 Task: Open a blank google sheet and write heading  Swift Sales. Add 10 people name  'William Wilson, Isabella Robinson, James Taylor, Charlotte Clark, Michael Walker, Amelia Wright, Matthew Turner, Harper Hall, Joseph Phillips, Abigail Adams'Item code in between  4005-8000. Product range in between  2500-15000. Add Products   Calvin Klein, Tommy Hilfiger T-shirt, Armani Bag, Burberry Shoe, Levi's T-shirt, Under Armour, Vans Shoe, Converse Shoe, Timberland Shoe, Skechers Shoe.Choose quantity  3 to 10 commission 2 percent Total Add Amount. Save page  Swift Sales log   book
Action: Mouse moved to (387, 213)
Screenshot: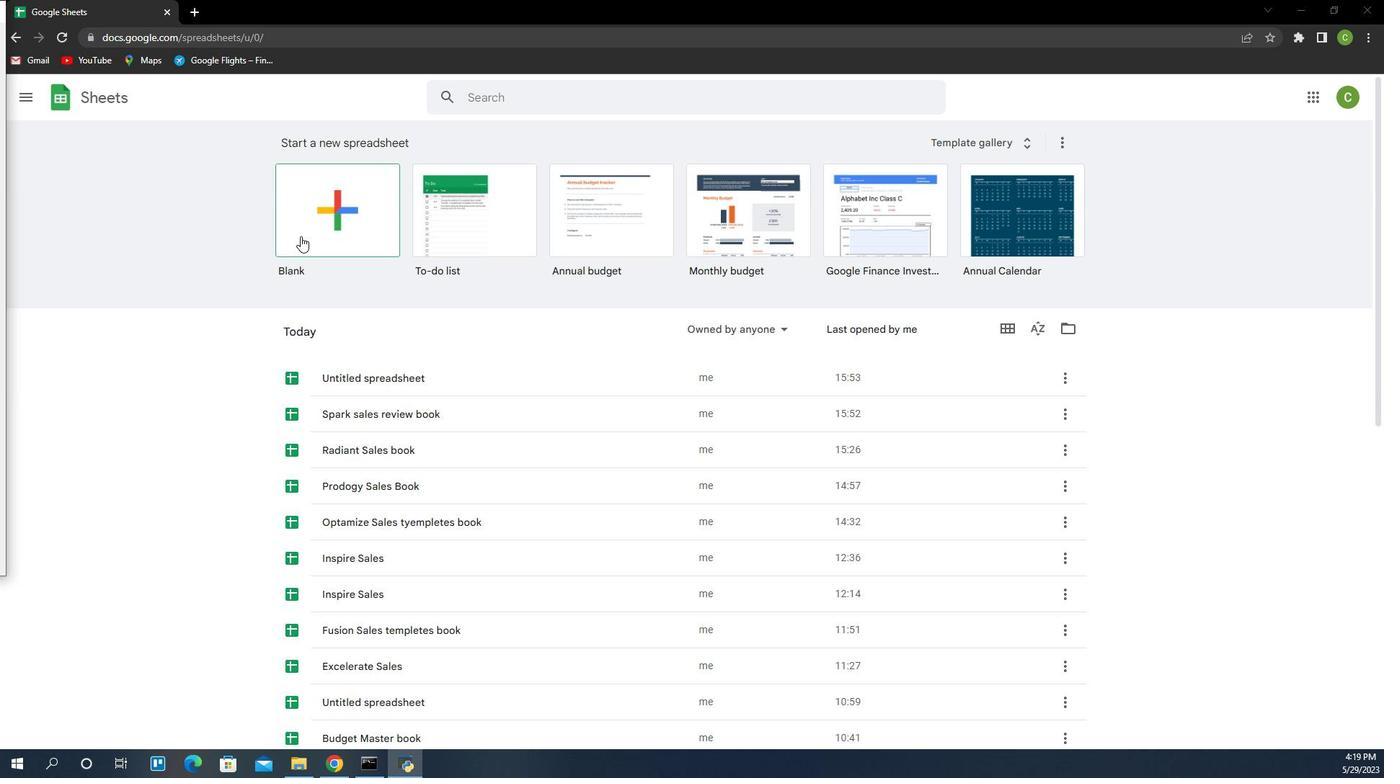
Action: Mouse pressed left at (387, 213)
Screenshot: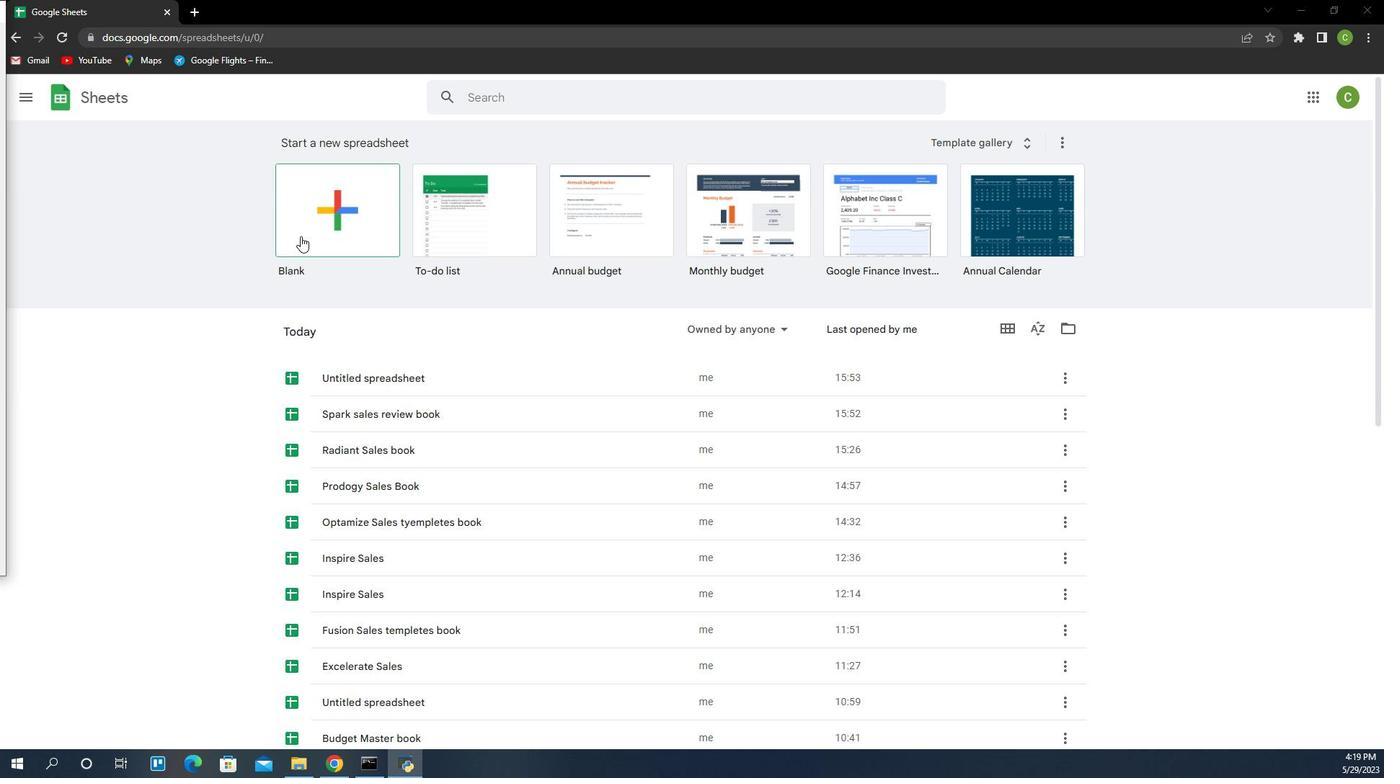 
Action: Mouse moved to (341, 163)
Screenshot: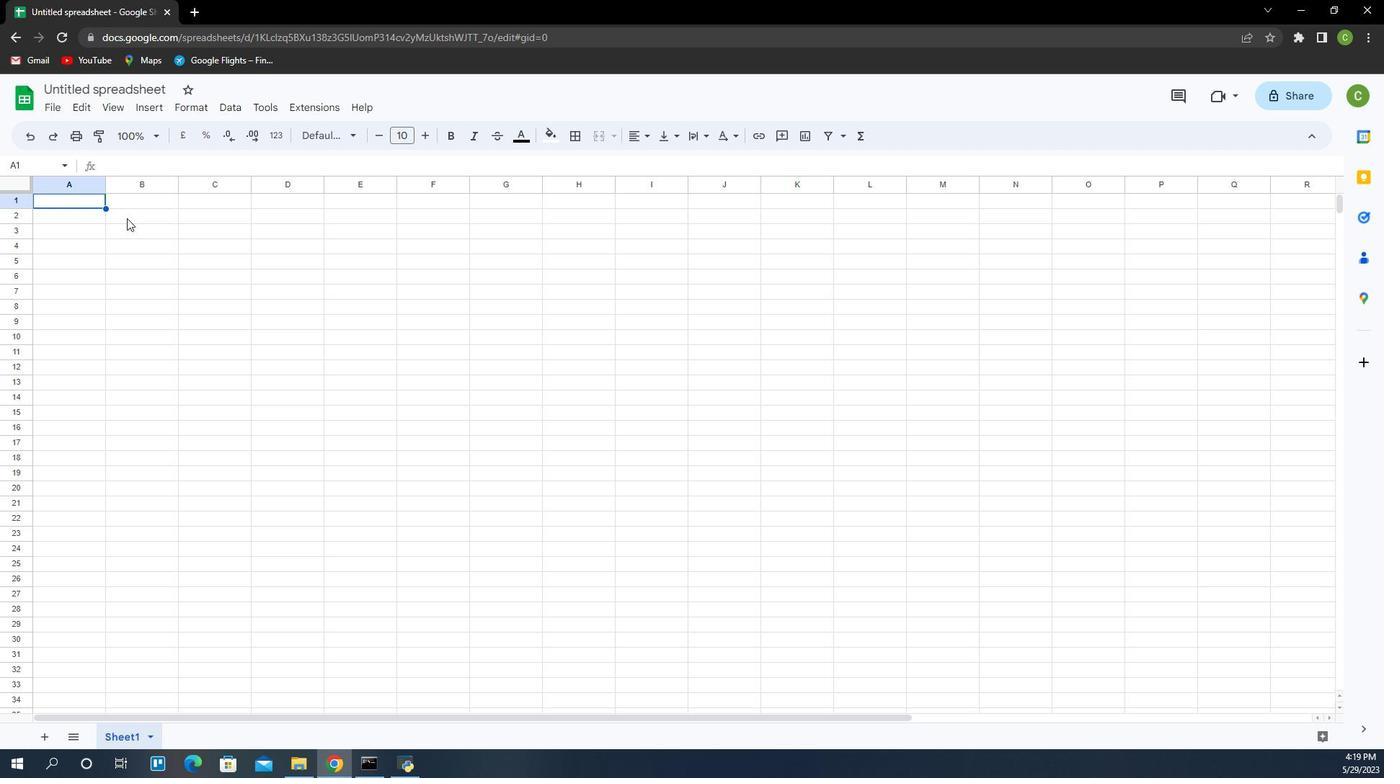 
Action: Key pressed <Key.caps_lock>S<Key.caps_lock>wift<Key.space><Key.caps_lock>S<Key.caps_lock>ales<Key.down>
Screenshot: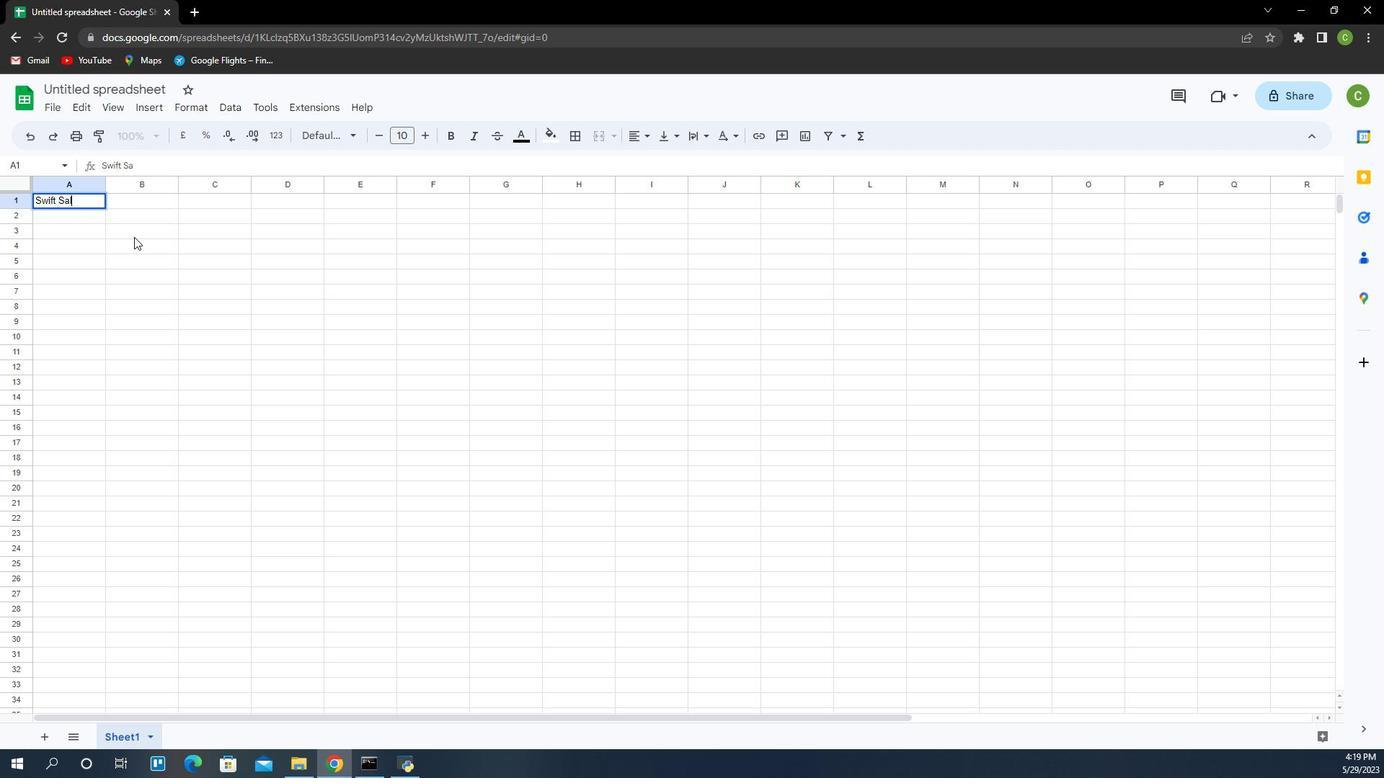 
Action: Mouse moved to (384, 212)
Screenshot: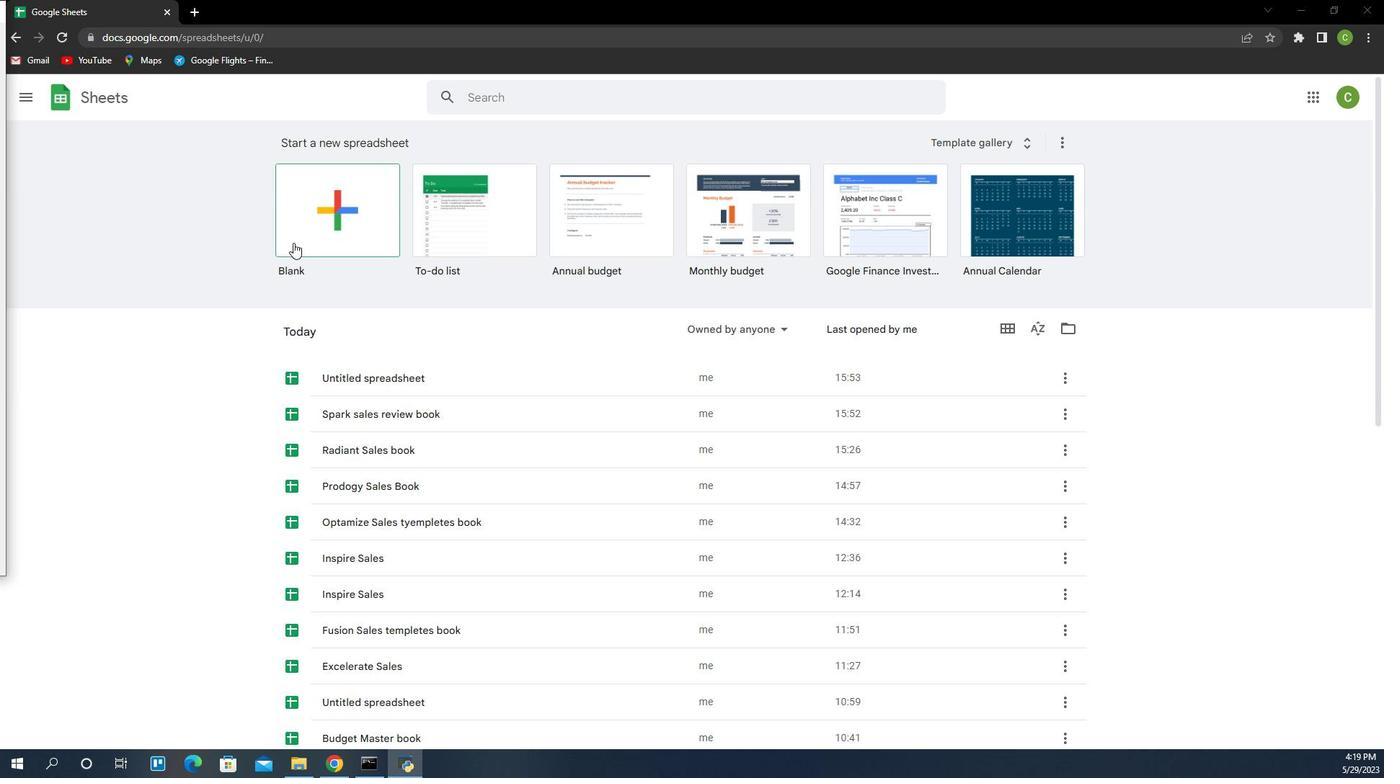 
Action: Mouse pressed left at (384, 212)
Screenshot: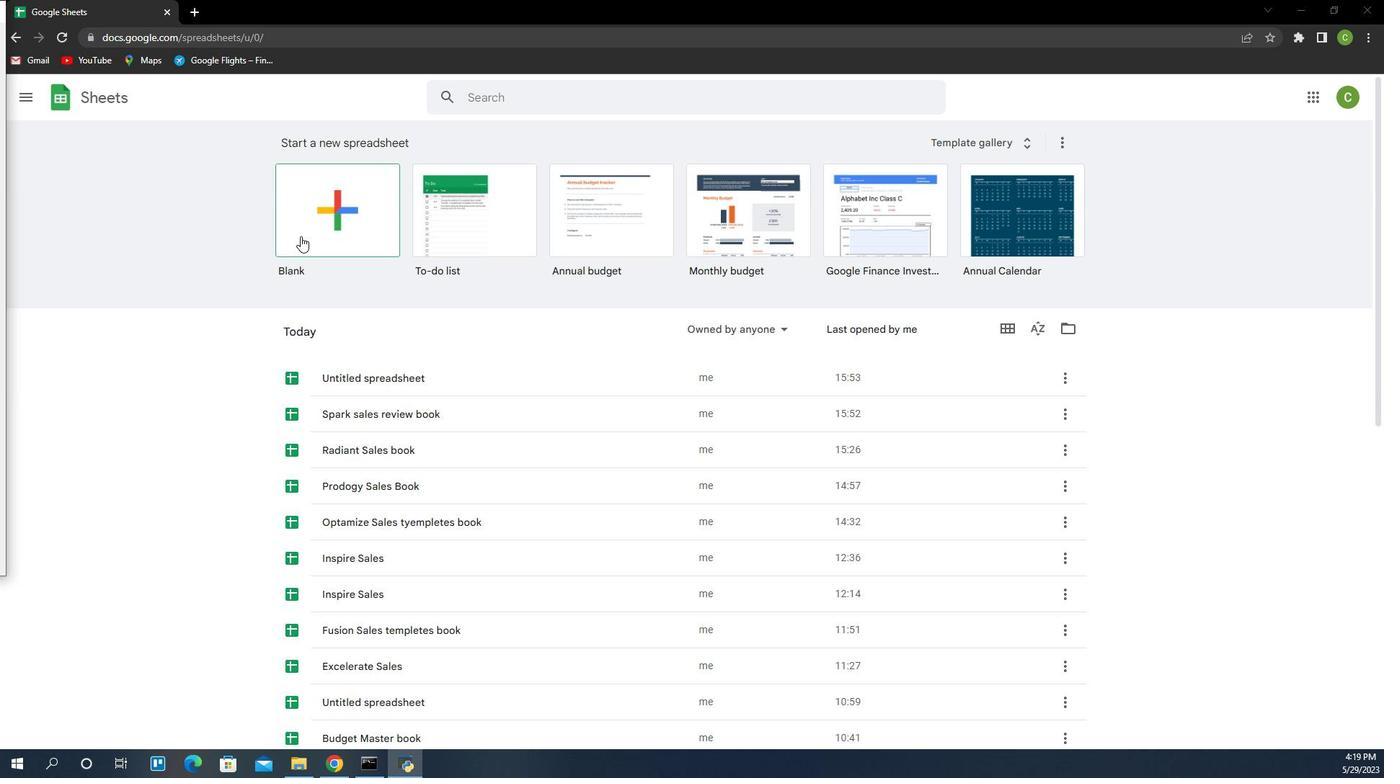 
Action: Mouse moved to (327, 211)
Screenshot: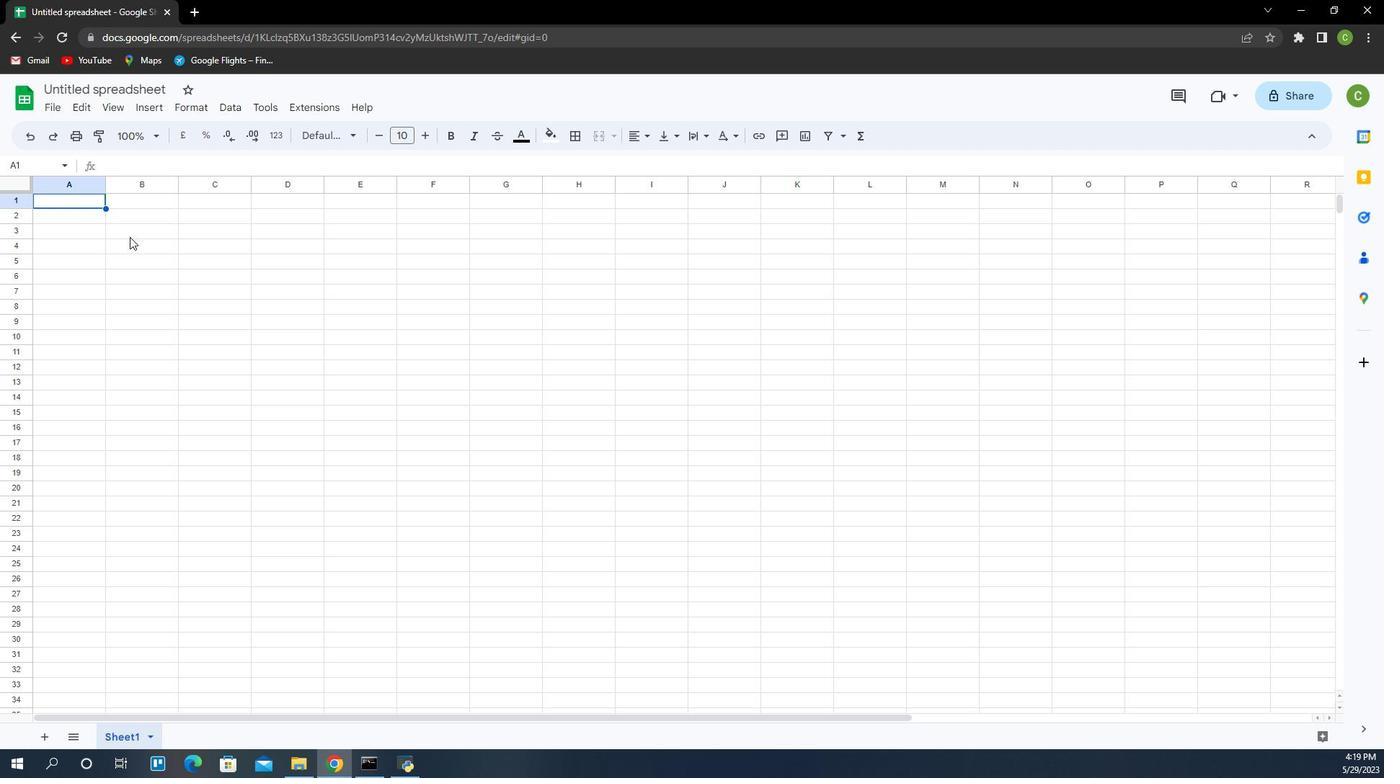 
Action: Key pressed <Key.caps_lock>S<Key.caps_lock>wift<Key.space><Key.caps_lock>S<Key.caps_lock>ales<Key.down><Key.caps_lock>P<Key.caps_lock>eople<Key.space>name<Key.down><Key.caps_lock>W<Key.caps_lock>illiam<Key.space><Key.caps_lock>W<Key.caps_lock>ilson<Key.down><Key.caps_lock>I<Key.caps_lock>sabella<Key.space><Key.caps_lock>R<Key.caps_lock>obinson<Key.down><Key.caps_lock>J<Key.caps_lock>ames<Key.space><Key.caps_lock>T<Key.caps_lock>aylor<Key.down><Key.caps_lock>C<Key.caps_lock>harlotte<Key.space><Key.caps_lock>C<Key.caps_lock>lark<Key.down><Key.caps_lock>M<Key.caps_lock>ichael<Key.space><Key.caps_lock>W<Key.caps_lock>alker<Key.down><Key.caps_lock>A<Key.caps_lock>melia<Key.space><Key.caps_lock>W<Key.caps_lock>right<Key.down><Key.caps_lock>M<Key.caps_lock>atthew<Key.space><Key.caps_lock>T<Key.caps_lock>urner<Key.down><Key.caps_lock>H<Key.caps_lock>arper<Key.space><Key.caps_lock>H<Key.caps_lock>all<Key.down><Key.caps_lock>J<Key.caps_lock>oseph<Key.space><Key.caps_lock>P<Key.caps_lock>hilips<Key.down><Key.caps_lock>A<Key.caps_lock>bigail<Key.space><Key.caps_lock>A<Key.caps_lock>dams<Key.right><Key.up><Key.up><Key.up><Key.up><Key.up><Key.up><Key.up><Key.up><Key.up><Key.up><Key.up><Key.up><Key.up><Key.up><Key.down><Key.caps_lock>I<Key.caps_lock>tem<Key.space><Key.caps_lock>C<Key.caps_lock>ode<Key.down>4006<Key.down>4007<Key.down>4008<Key.down>4009<Key.down>4010<Key.down><Key.down>4011<Key.down>4012<Key.down>4013<Key.down>4014<Key.down>4015<Key.up><Key.up><Key.up><Key.up><Key.up><Key.up><Key.up><Key.up><Key.up><Key.up><Key.right><Key.caps_lock>P<Key.caps_lock>roduct<Key.space><Key.caps_lock>R<Key.caps_lock>ange<Key.down>15000<Key.down>14000<Key.down>13000<Key.down>12000<Key.down>11000<Key.down>10000<Key.down>11000<Key.down>12000<Key.down>13000<Key.down>14000<Key.right><Key.up><Key.up><Key.up><Key.up><Key.up><Key.up><Key.up><Key.up><Key.up><Key.up><Key.up><Key.up><Key.down>
Screenshot: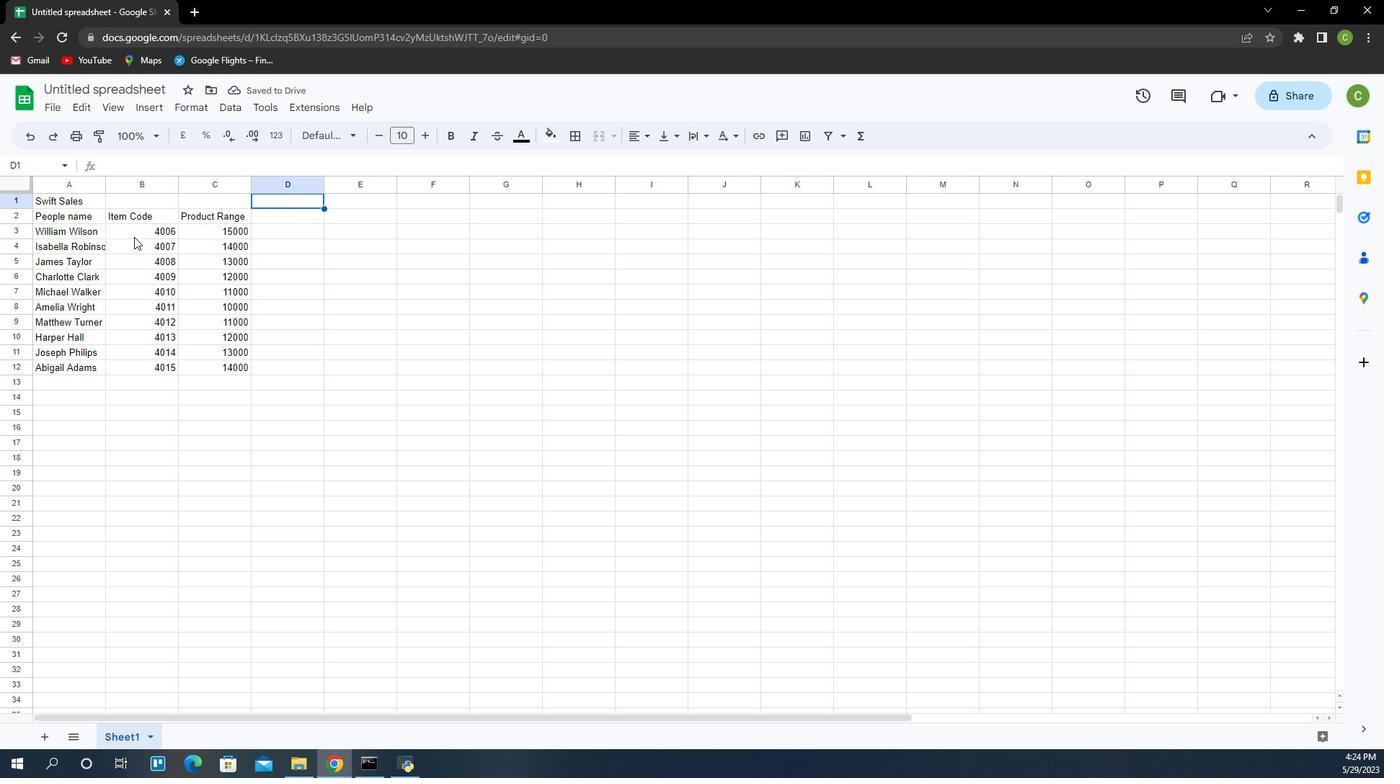 
Action: Mouse moved to (329, 152)
Screenshot: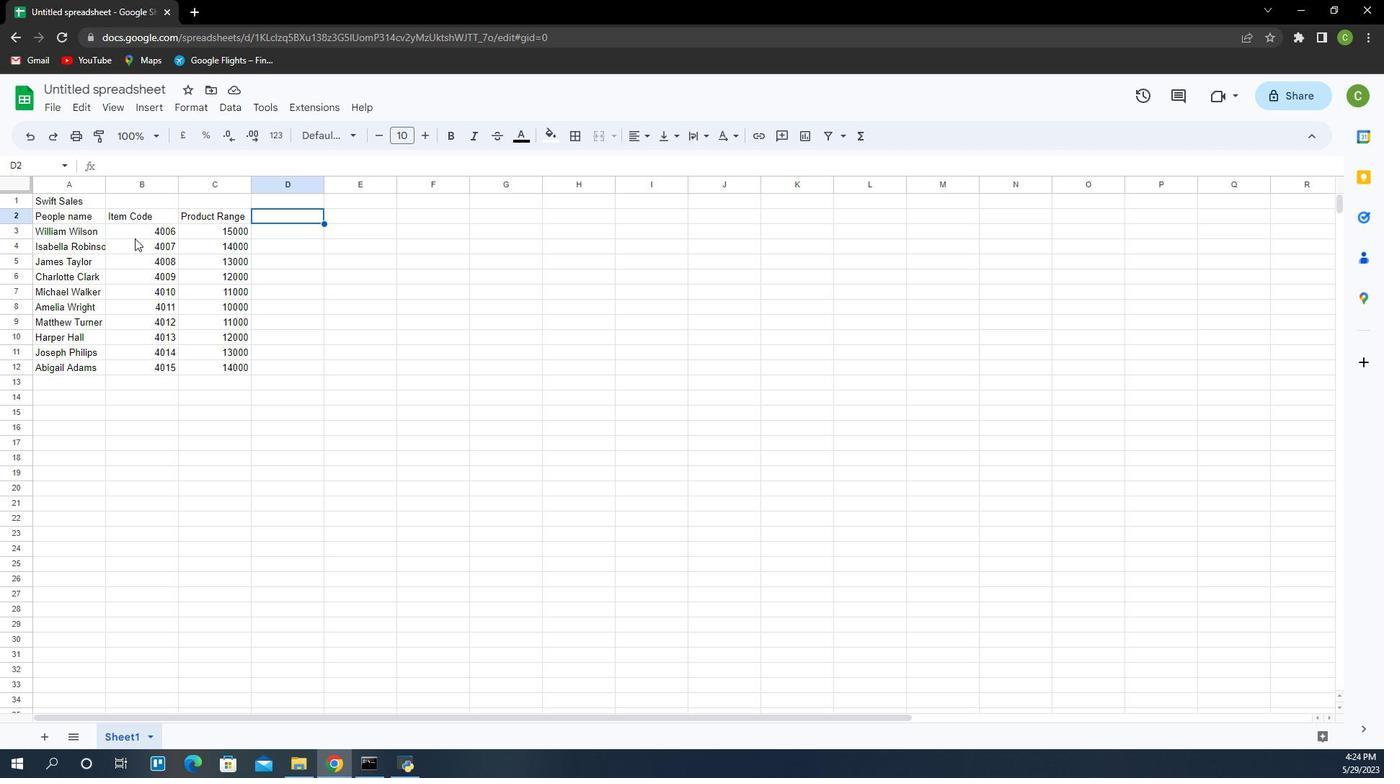 
Action: Key pressed <Key.caps_lock>P<Key.caps_lock>roducts<Key.down><Key.caps_lock>C<Key.caps_lock>alvin<Key.space><Key.caps_lock>K<Key.caps_lock>len<Key.backspace>in<Key.down><Key.caps_lock>T<Key.caps_lock>ommy<Key.space><Key.caps_lock>H<Key.caps_lock>ilfiger<Key.space><Key.caps_lock>T<Key.caps_lock>-shirt<Key.down><Key.caps_lock>A<Key.caps_lock>rmani<Key.space><Key.caps_lock>B<Key.caps_lock>ag<Key.down><Key.caps_lock>B<Key.caps_lock>urberry<Key.space><Key.caps_lock>S<Key.caps_lock>hoe<Key.down><Key.caps_lock>L<Key.caps_lock>evi's<Key.space><Key.caps_lock>T<Key.caps_lock>-shirt<Key.down><Key.caps_lock>U<Key.caps_lock>nder<Key.space><Key.caps_lock>A<Key.caps_lock>rmour<Key.down><Key.caps_lock>V<Key.caps_lock>ans<Key.space><Key.caps_lock>S<Key.caps_lock>hoe<Key.down><Key.caps_lock>CA<Key.backspace><Key.caps_lock>onverse<Key.space><Key.caps_lock>S<Key.caps_lock>hoe<Key.down><Key.up>
Screenshot: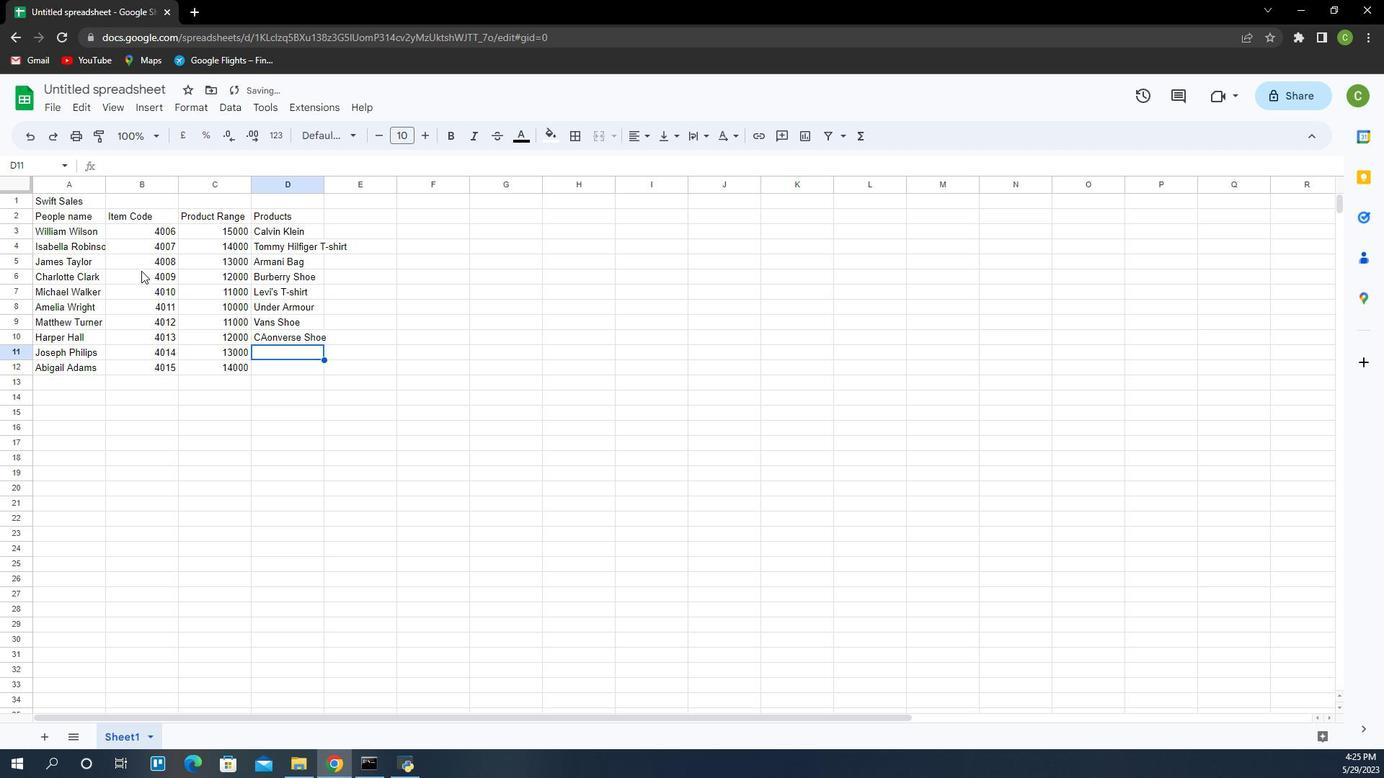 
Action: Mouse moved to (319, 336)
Screenshot: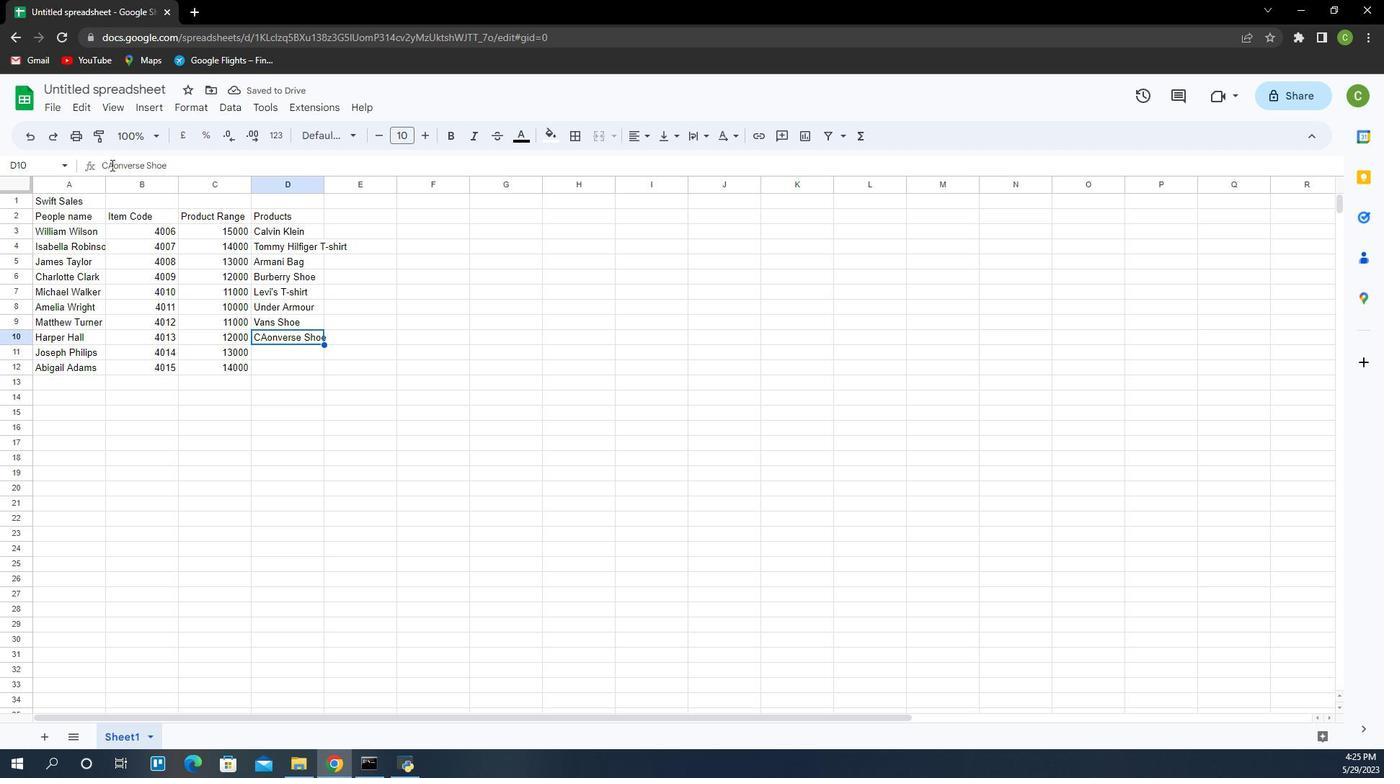 
Action: Mouse pressed left at (319, 336)
Screenshot: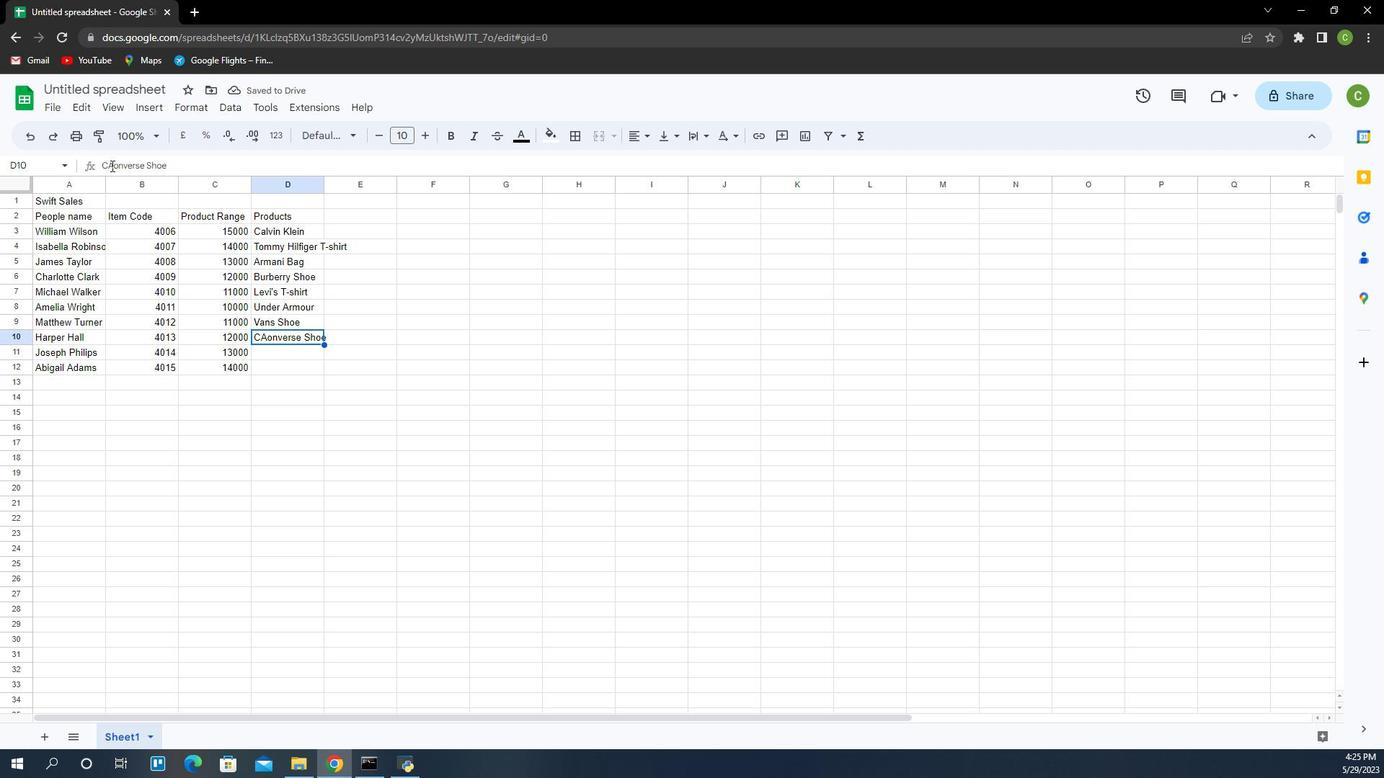 
Action: Mouse moved to (350, 237)
Screenshot: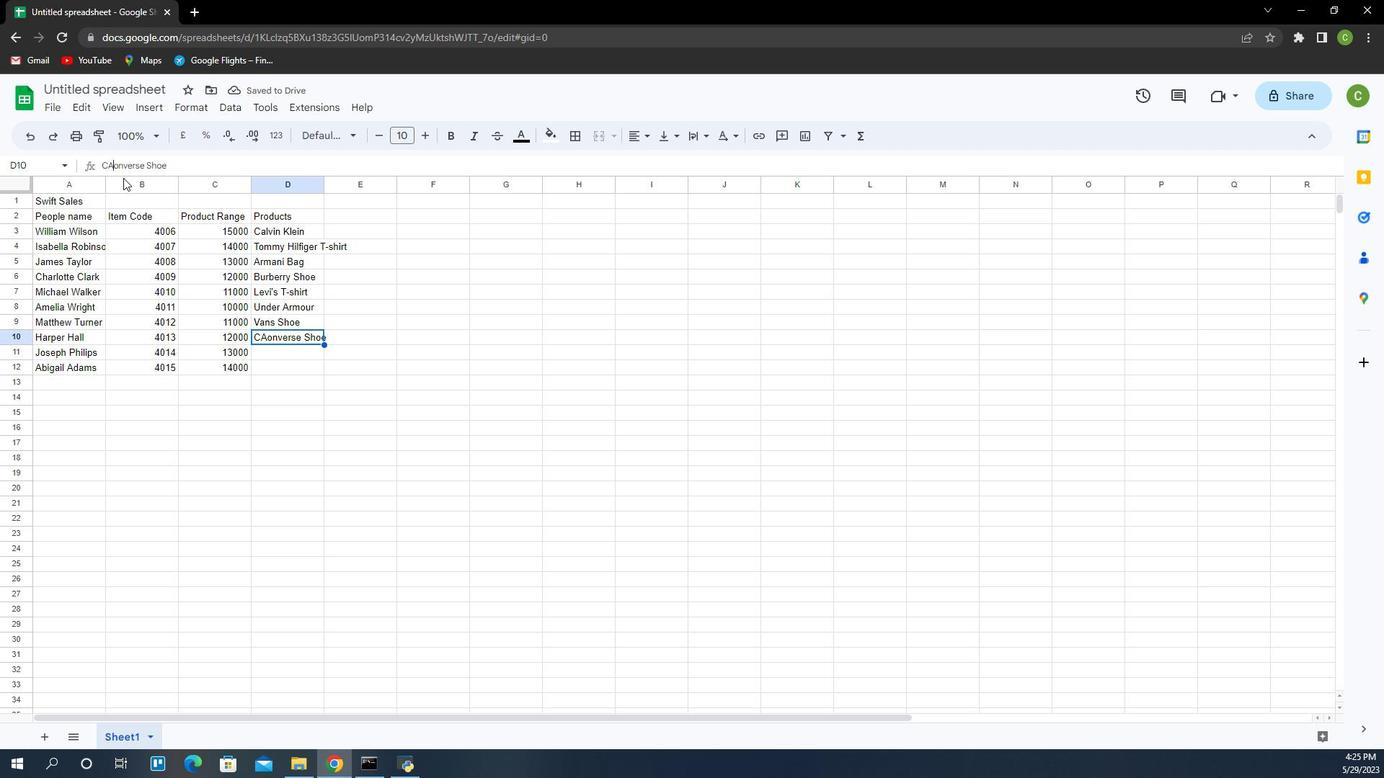 
Action: Key pressed <Key.backspace>a<Key.enter><Key.caps_lock>T<Key.caps_lock>imberland<Key.space><Key.caps_lock>S<Key.caps_lock>hoe<Key.down><Key.caps_lock>S<Key.caps_lock>kechers<Key.space><Key.caps_lock>S<Key.caps_lock>hoe<Key.right><Key.up><Key.up><Key.up><Key.up><Key.up><Key.up><Key.up><Key.up><Key.up><Key.up><Key.caps_lock>Q<Key.caps_lock>uantity<Key.down>10<Key.down>9<Key.down>8<Key.down>7<Key.down>4<Key.down>5<Key.down>6<Key.down>1<Key.backspace><Key.up>5<Key.down>4<Key.down>7<Key.down>8<Key.down><Key.up><Key.delete><Key.up><Key.up><Key.up><Key.up><Key.up><Key.right><Key.up><Key.up><Key.up><Key.up><Key.up><Key.caps_lock>T<Key.caps_lock>otal<Key.space><Key.caps_lock>A<Key.caps_lock>mountctrl+X<Key.up><Key.up><Key.down><Key.down>ctrl+X<Key.up>ctrl+V<Key.down><Key.up><Key.caps_lock>C<Key.caps_lock>omission<Key.enter>=<Key.left><Key.left><Key.left>*0.12<Key.enter>
Screenshot: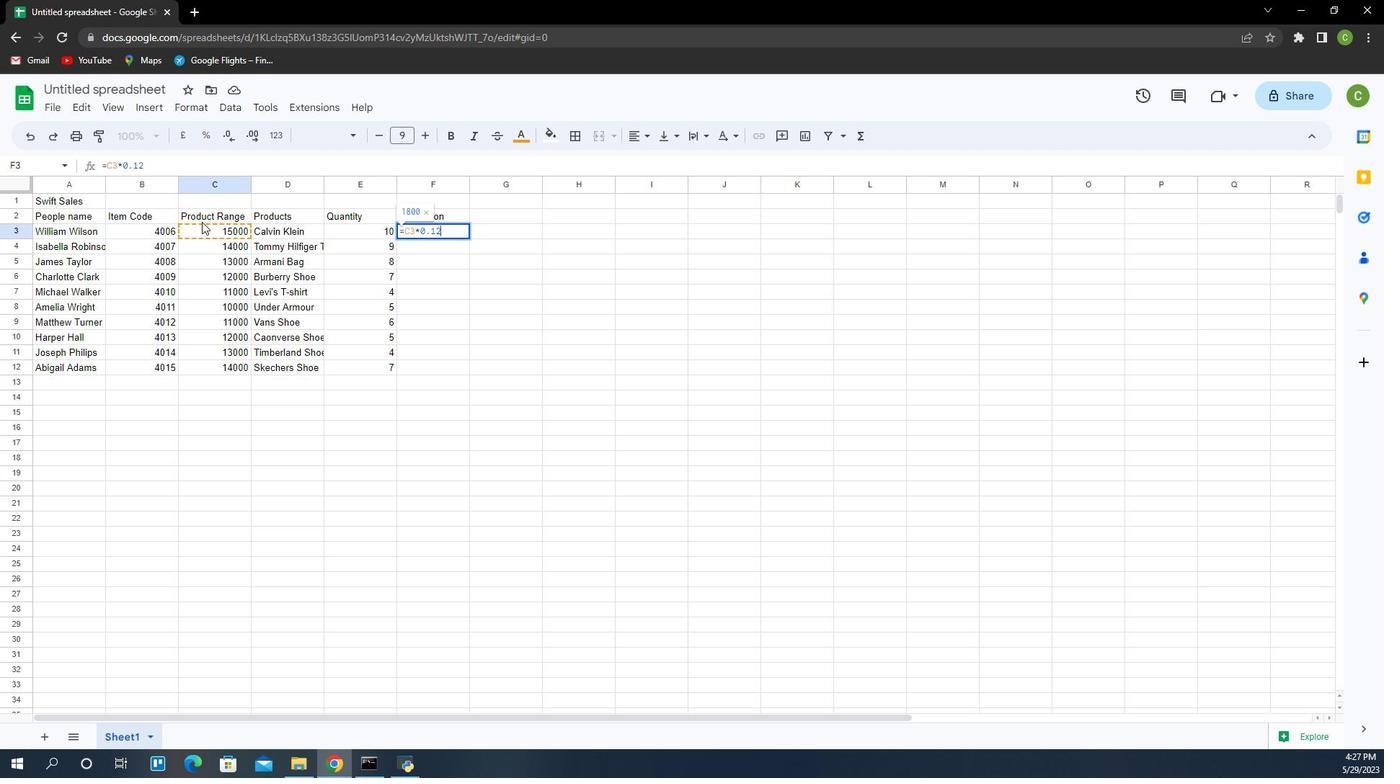 
Action: Mouse moved to (428, 230)
Screenshot: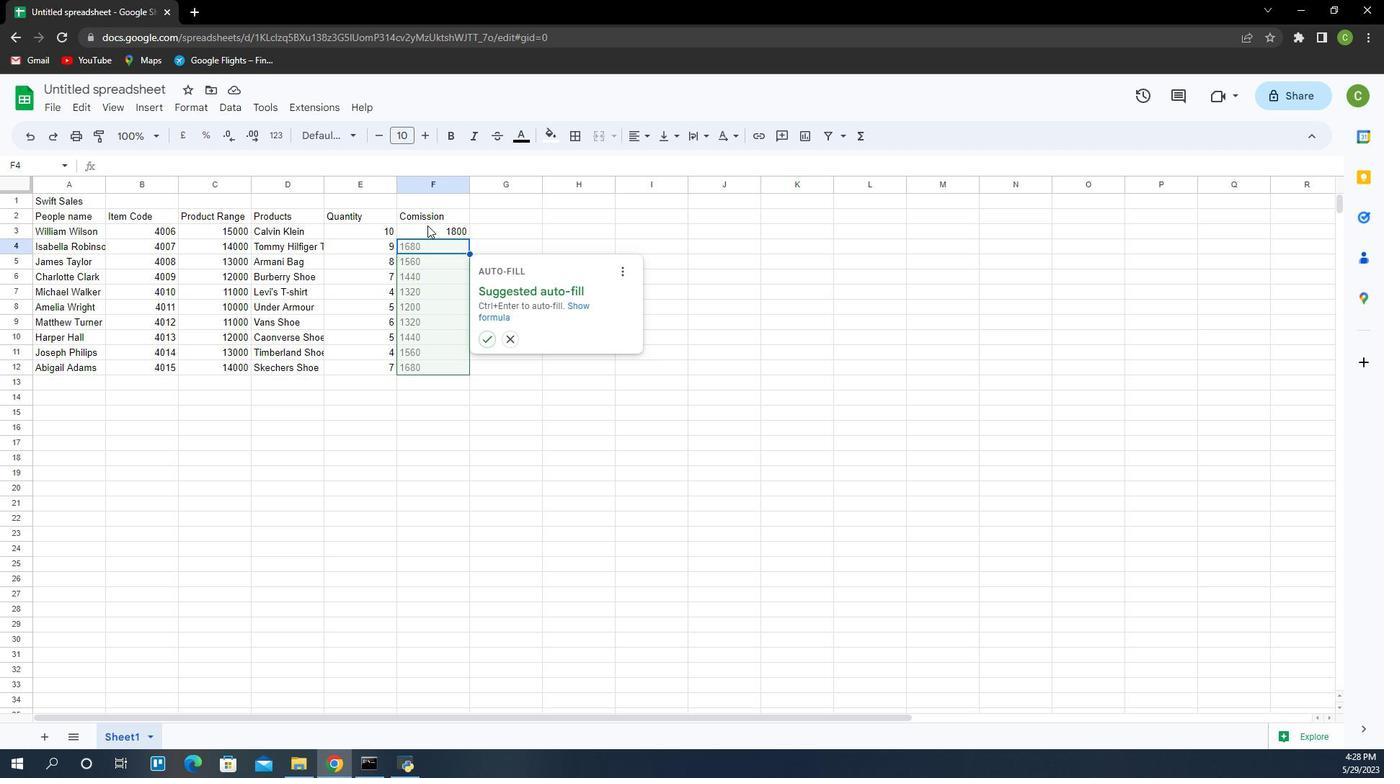 
Action: Mouse pressed left at (428, 230)
Screenshot: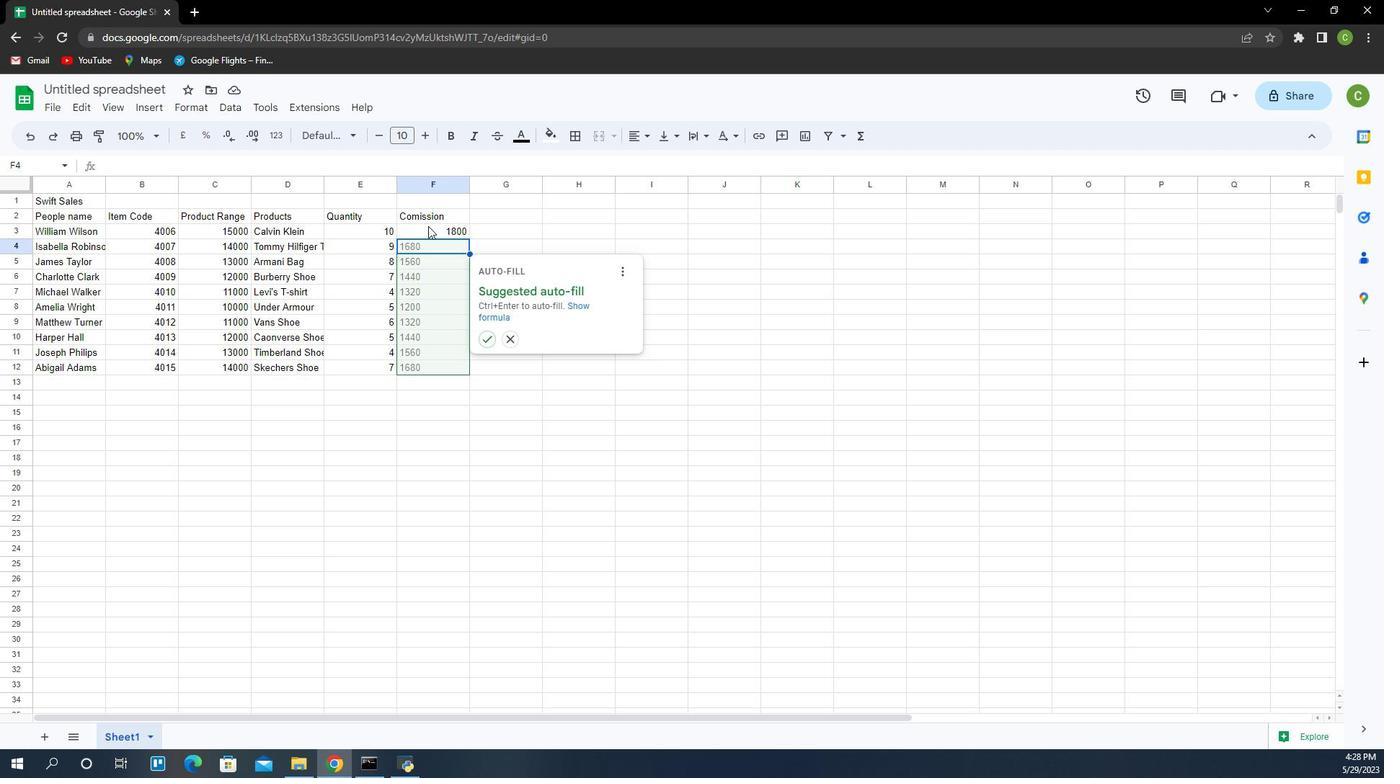 
Action: Mouse moved to (437, 160)
Screenshot: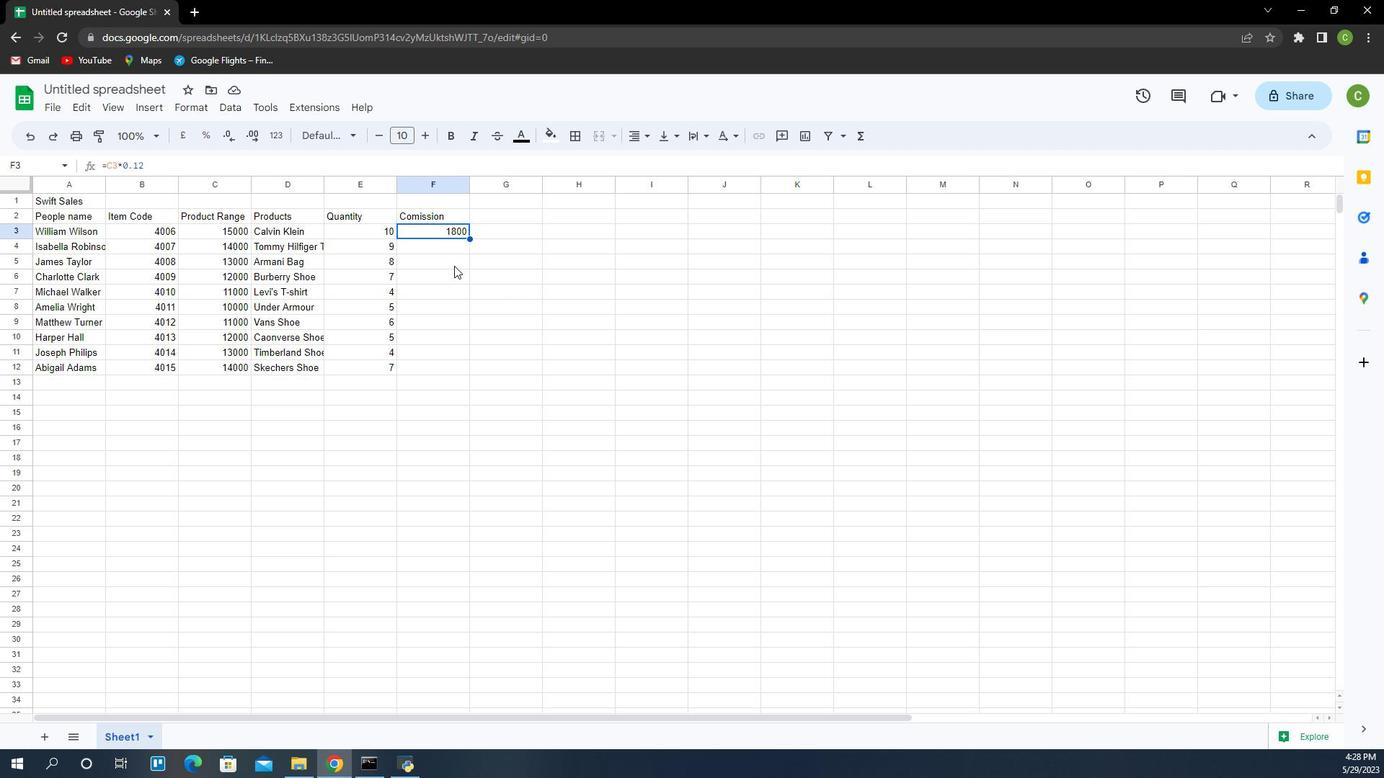 
Action: Key pressed <Key.delete>=<Key.left><Key.left><Key.left>*2<Key.shift><Key.shift><Key.shift><Key.shift><Key.shift><Key.shift><Key.shift><Key.shift><Key.shift><Key.shift><Key.shift>%<Key.enter><Key.up><Key.left><Key.right><Key.down>=<Key.left><Key.left><Key.left>*2<Key.shift>%<Key.enter>=<Key.left><Key.left><Key.left>*2<Key.shift>%<Key.enter>=<Key.left><Key.left><Key.left>*2<Key.shift><Key.shift><Key.shift><Key.shift>%<Key.enter>=<Key.left><Key.left><Key.left>*2<Key.shift>%<Key.enter>=<Key.left><Key.left><Key.left>*2<Key.shift>%<Key.enter>=<Key.left><Key.left><Key.left>*2<Key.shift>&<Key.backspace><Key.shift>%<Key.enter>=<Key.left><Key.left><Key.left>*2<Key.shift><Key.shift>%<Key.enter>=<Key.left><Key.left><Key.left>*2<Key.shift><Key.shift><Key.shift><Key.shift><Key.shift><Key.shift>%<Key.enter>=<Key.left><Key.left><Key.left>*2<Key.shift><Key.shift>%<Key.enter><Key.right><Key.up><Key.left><Key.up><Key.up><Key.up><Key.up><Key.up><Key.up><Key.up><Key.up><Key.up><Key.up><Key.right><Key.caps_lock>T<Key.caps_lock>otal<Key.space><Key.caps_lock>A<Key.caps_lock>mount<Key.down>=<Key.shift_r><Key.shift_r>(<Key.left><Key.left><Key.left><Key.left>+<Key.left><Key.shift_r><Key.shift_r><Key.shift_r><Key.shift_r><Key.shift_r><Key.shift_r><Key.shift_r><Key.shift_r>)<Key.left><Key.left><Key.left><Key.left><Key.left><Key.right>
Screenshot: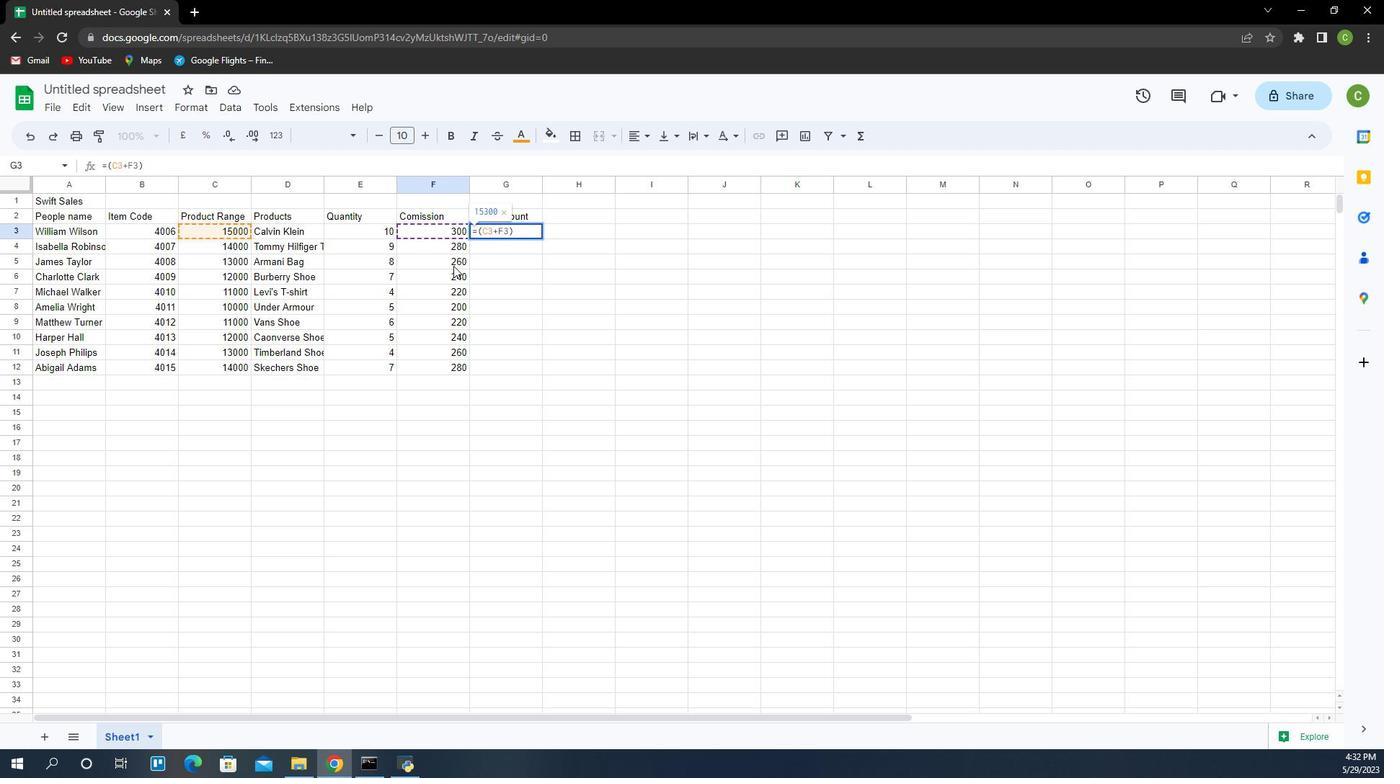 
Action: Mouse moved to (463, 218)
Screenshot: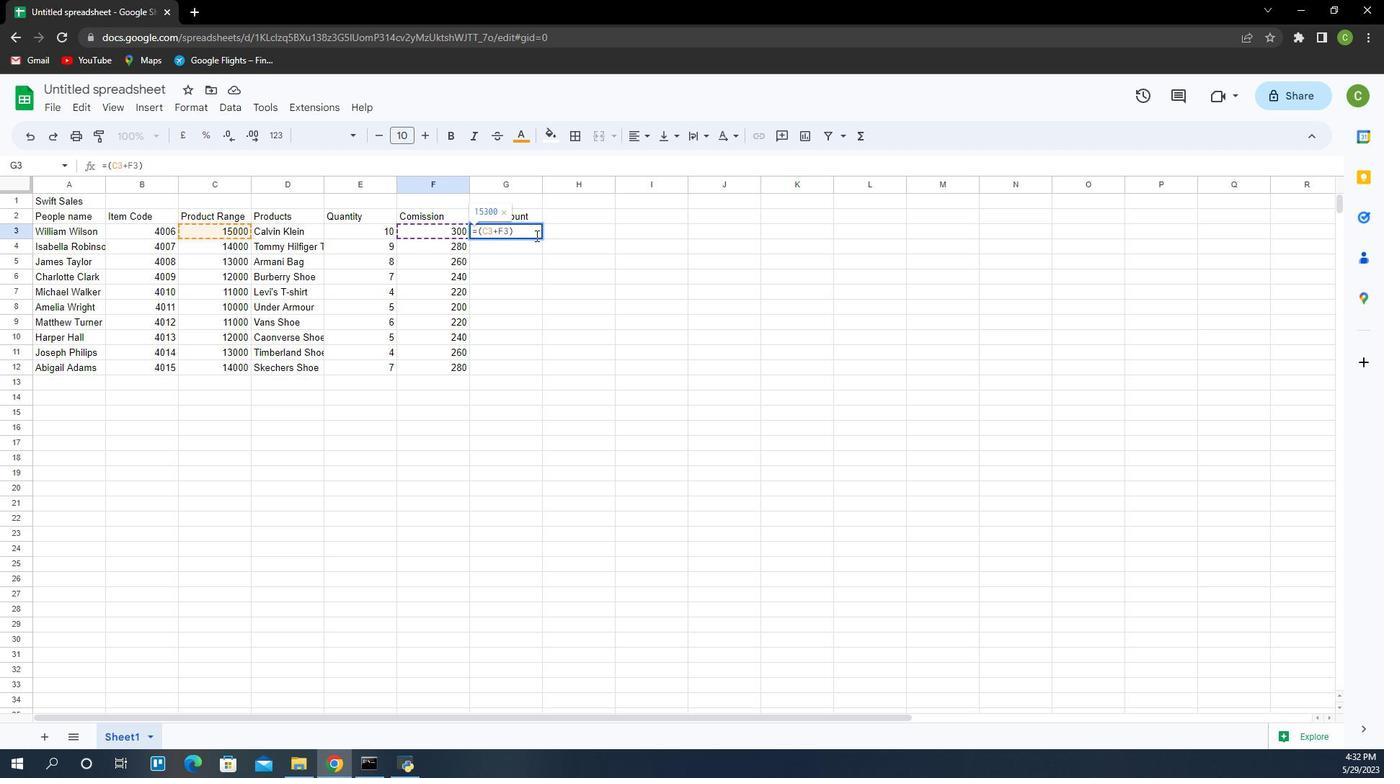 
Action: Mouse pressed left at (463, 218)
Screenshot: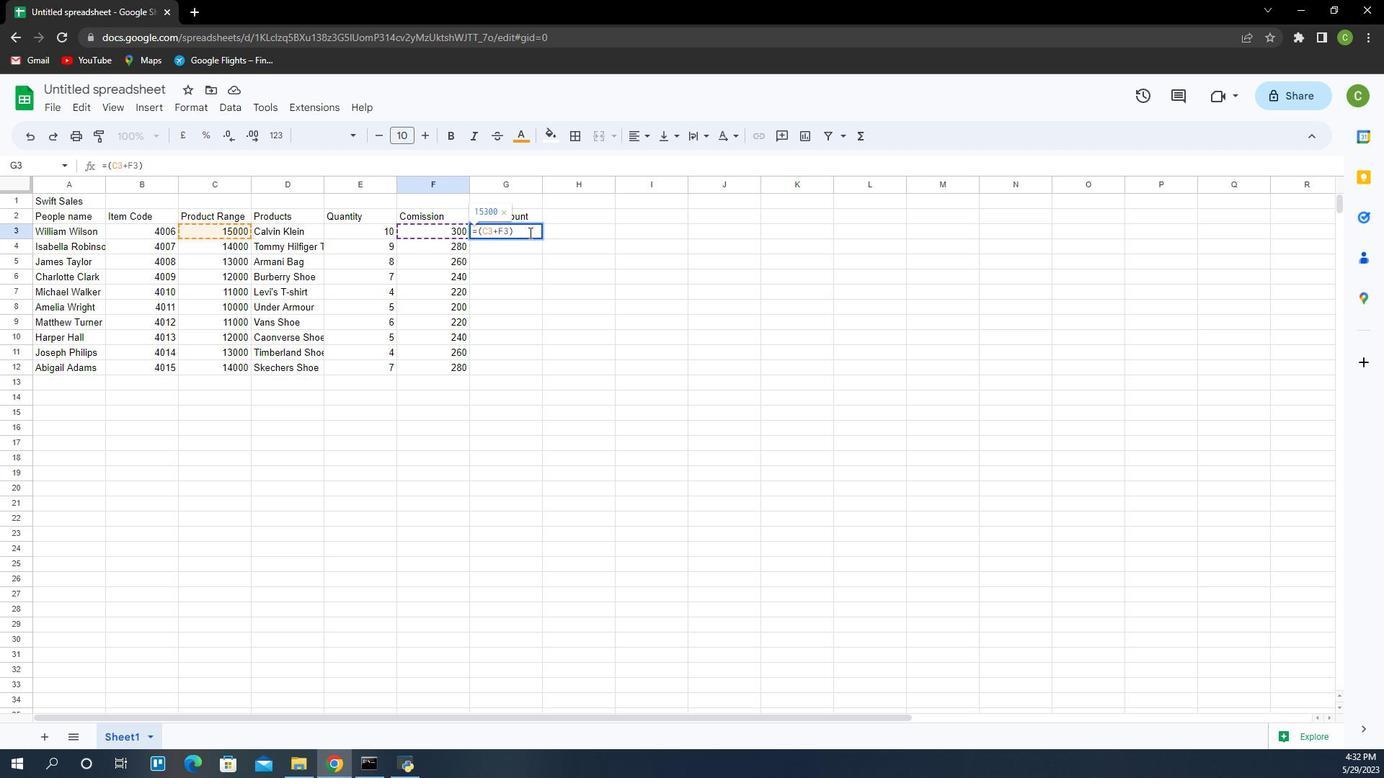 
Action: Mouse moved to (463, 219)
Screenshot: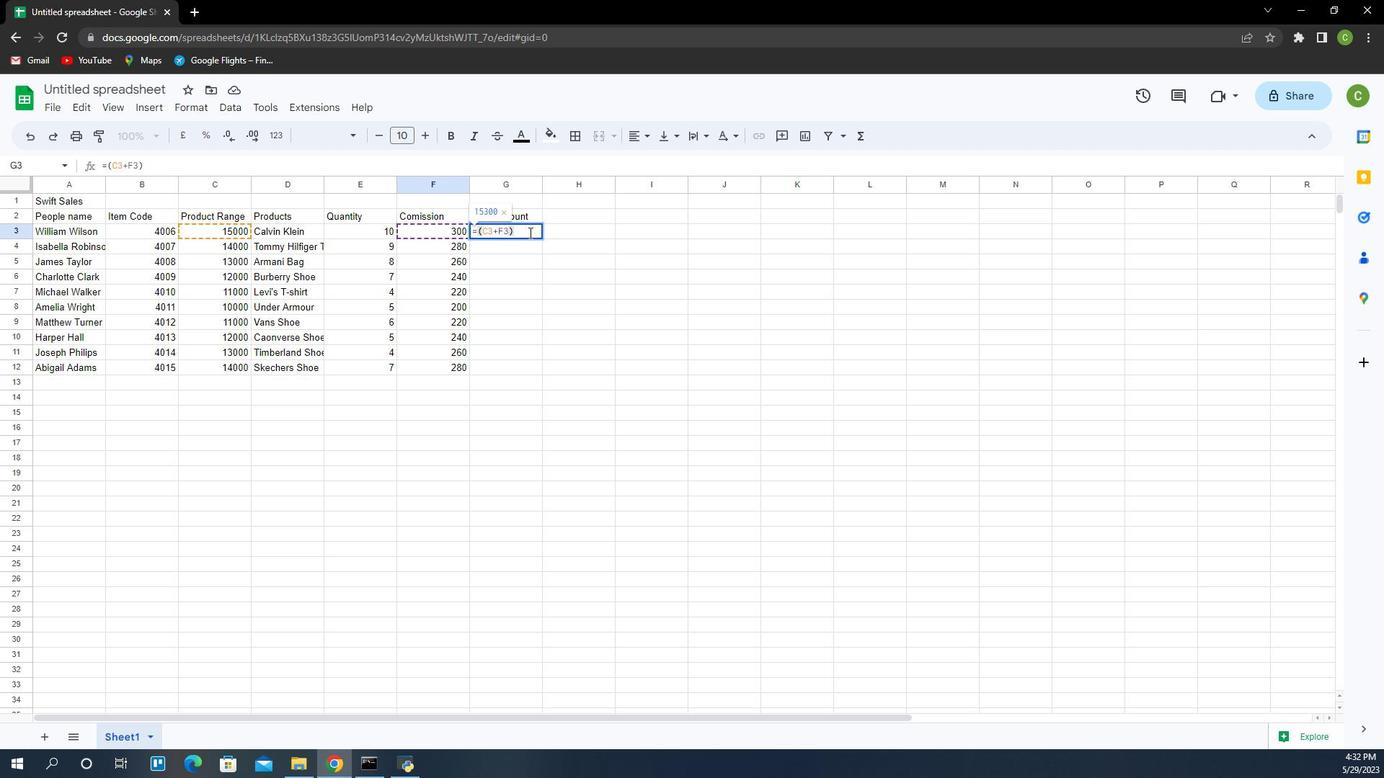 
Action: Mouse pressed left at (463, 219)
Screenshot: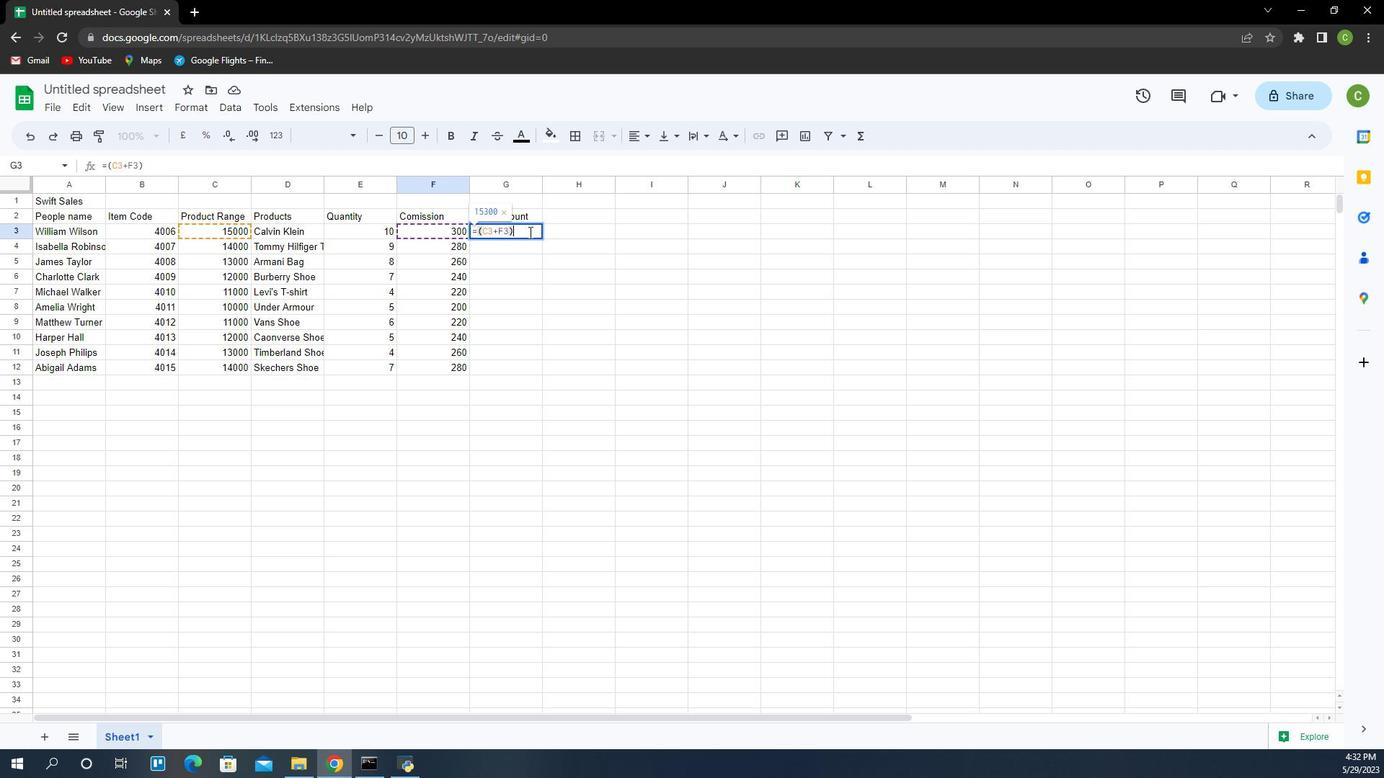 
Action: Key pressed <Key.left><Key.left>
Screenshot: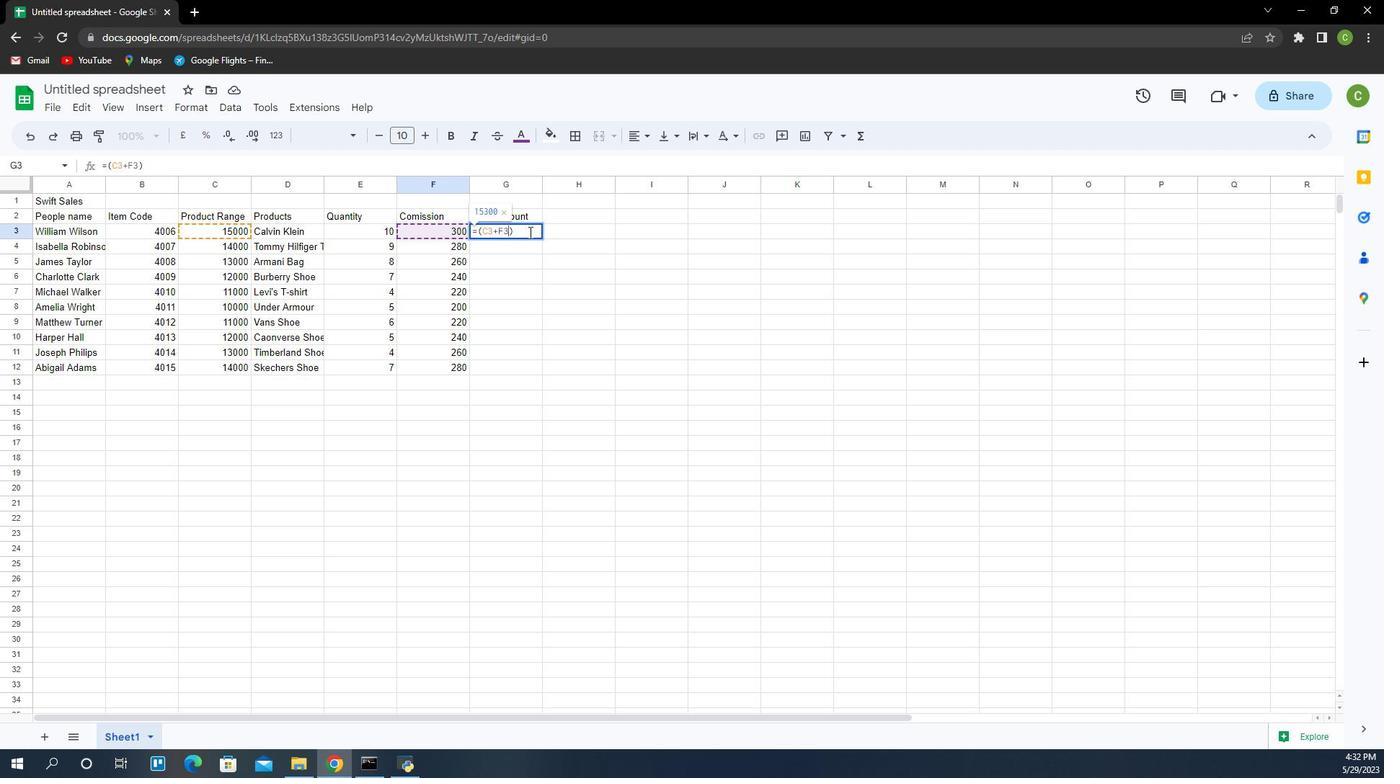 
Action: Mouse pressed left at (463, 219)
Screenshot: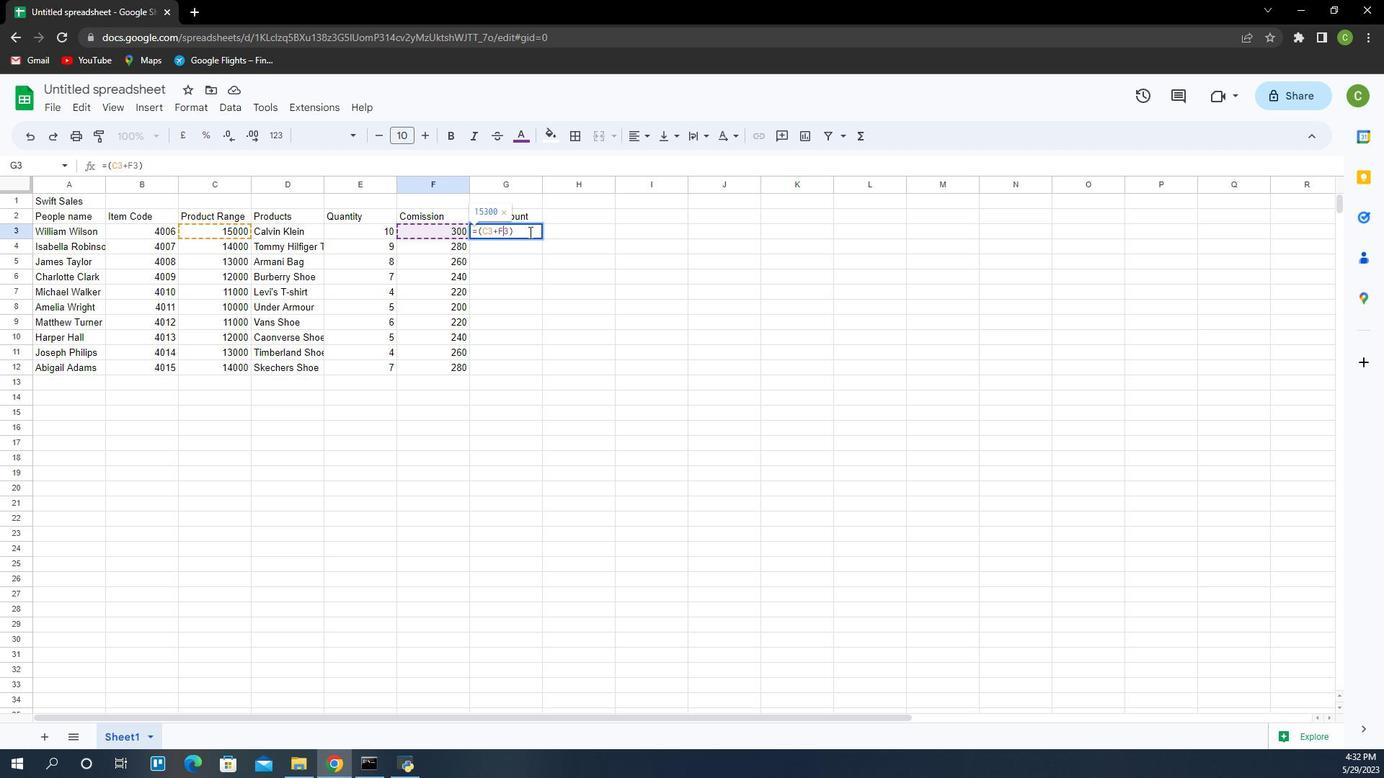 
Action: Mouse pressed left at (463, 219)
Screenshot: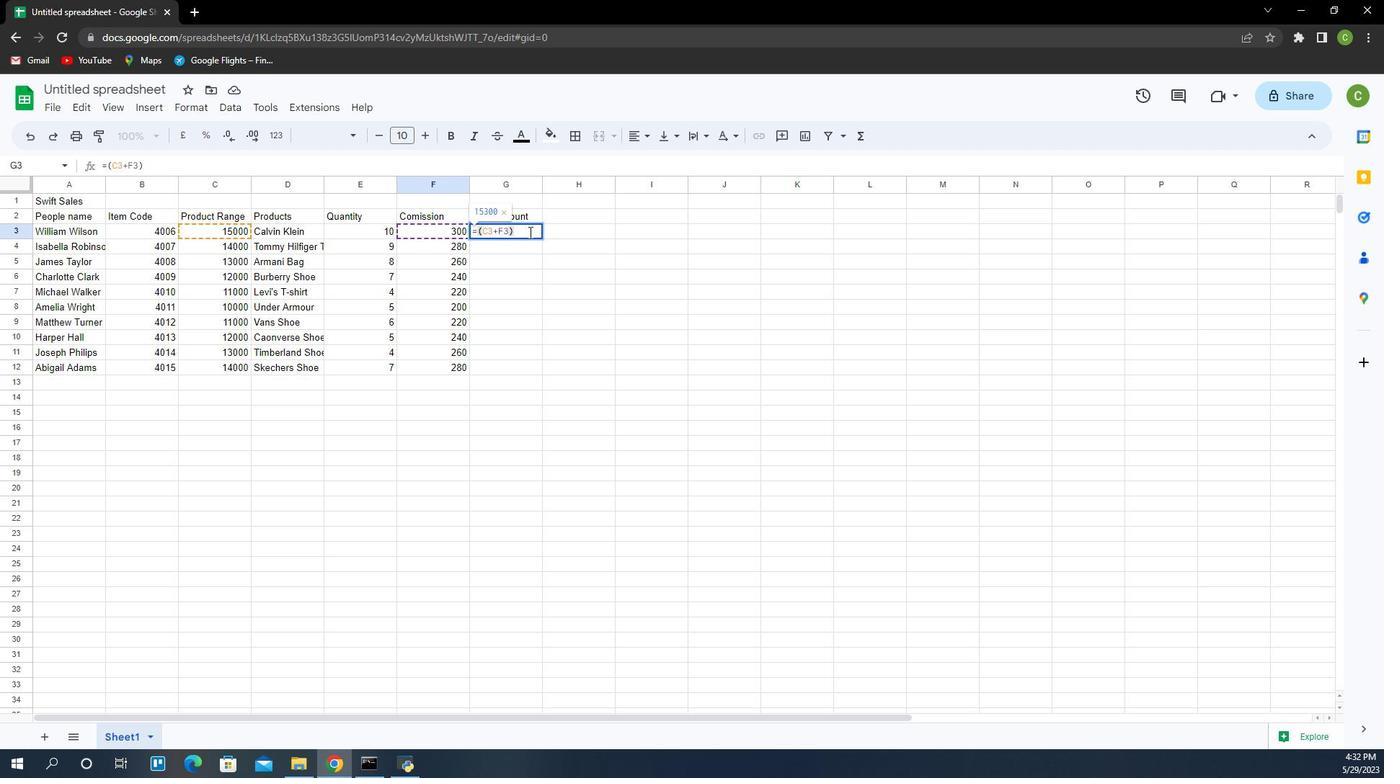 
Action: Key pressed *<Key.left><Key.left><Key.backspace><Key.backspace><Key.backspace>*<Key.left><Key.left><Key.enter>
Screenshot: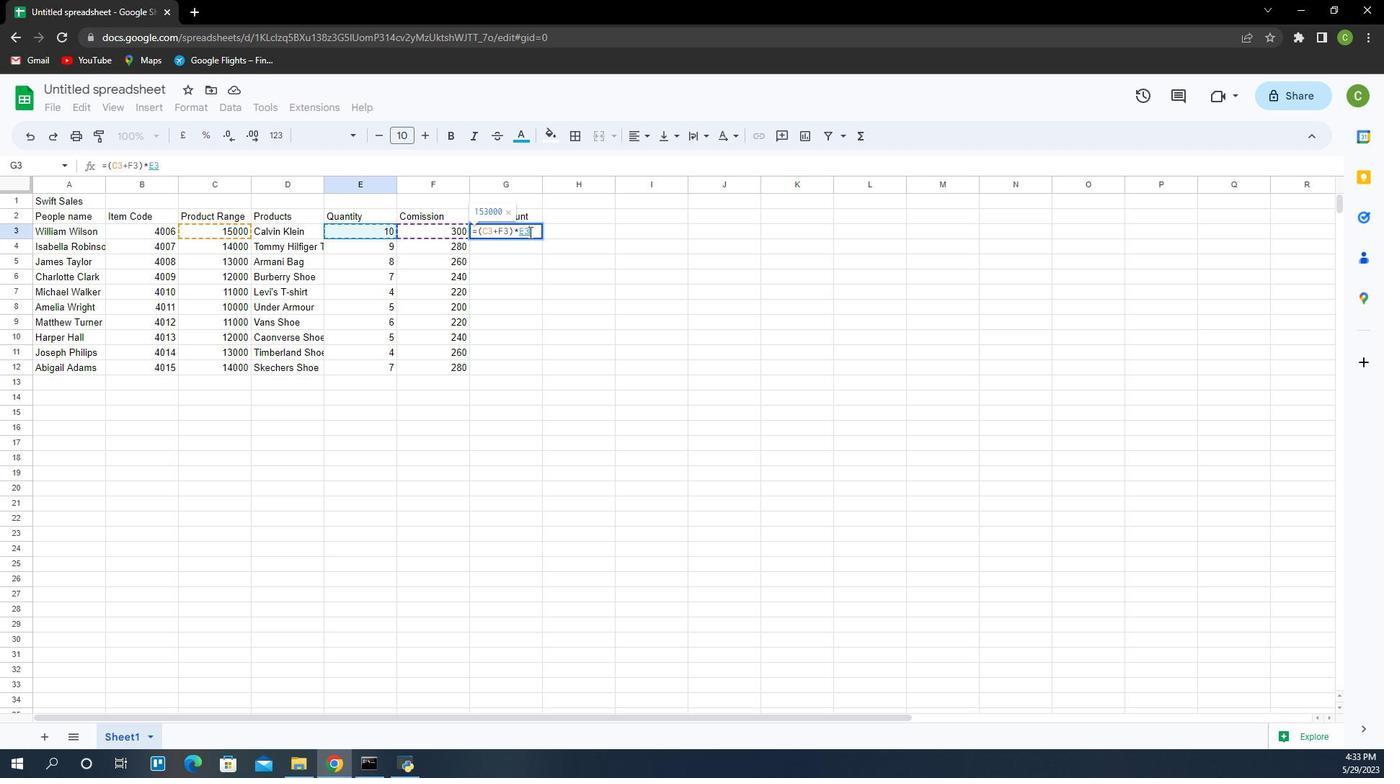 
Action: Mouse moved to (475, 34)
Screenshot: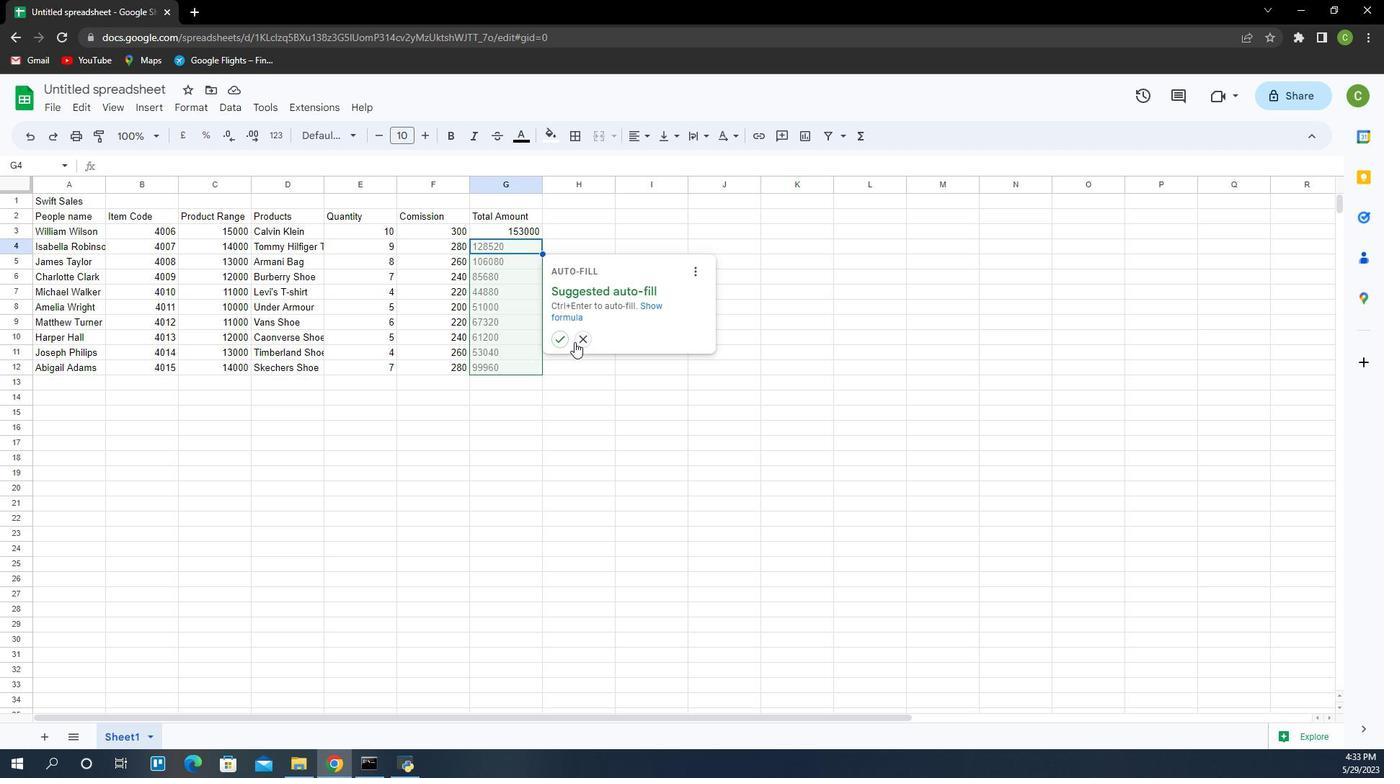 
Action: Mouse pressed left at (475, 34)
Screenshot: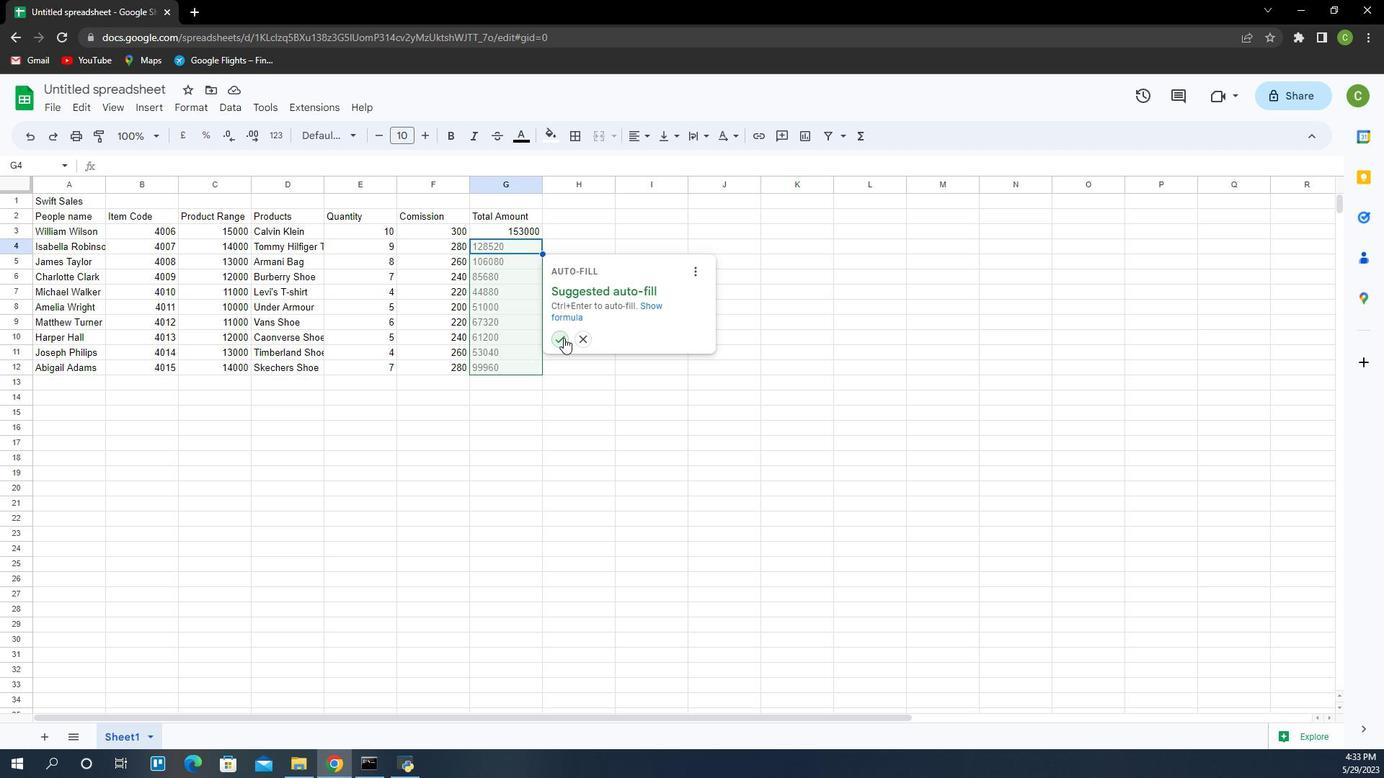 
Action: Mouse moved to (407, 29)
Screenshot: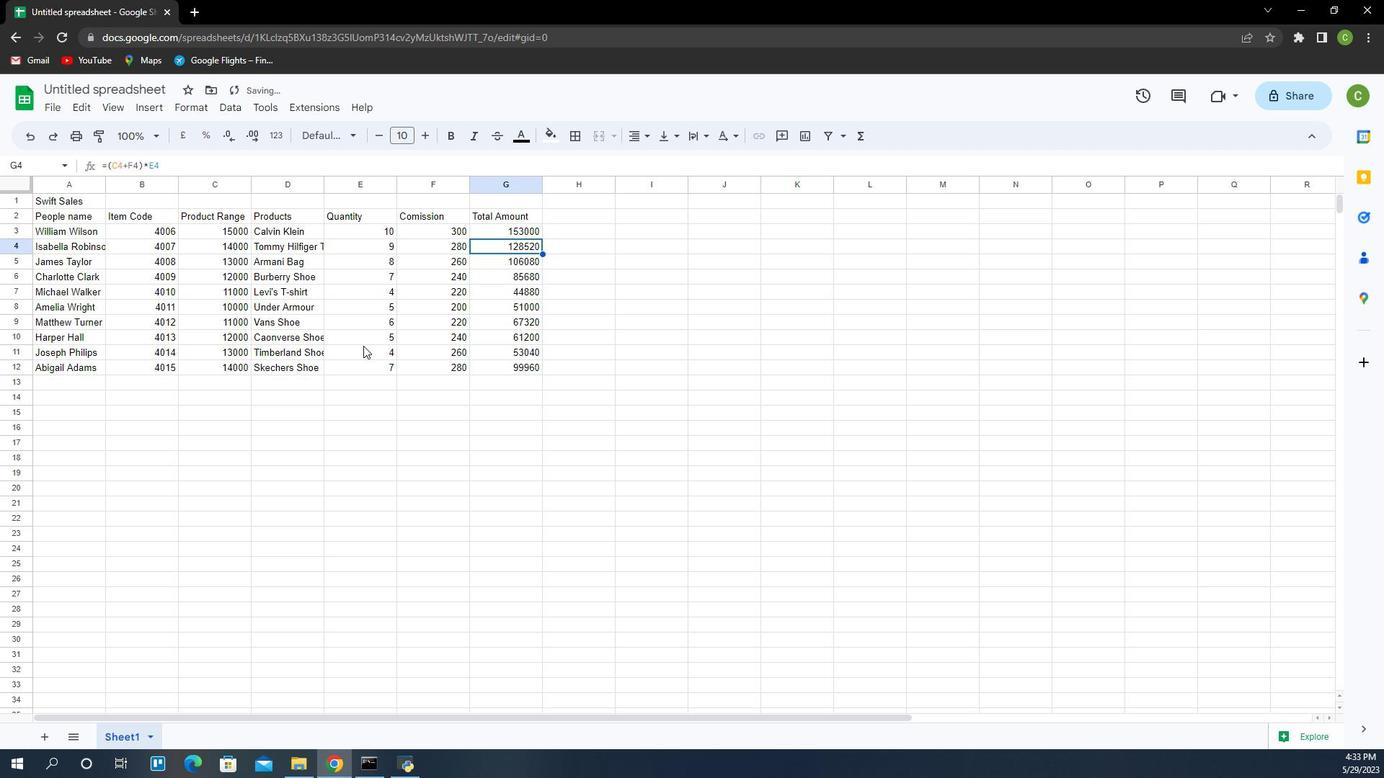 
Action: Mouse pressed left at (407, 29)
Screenshot: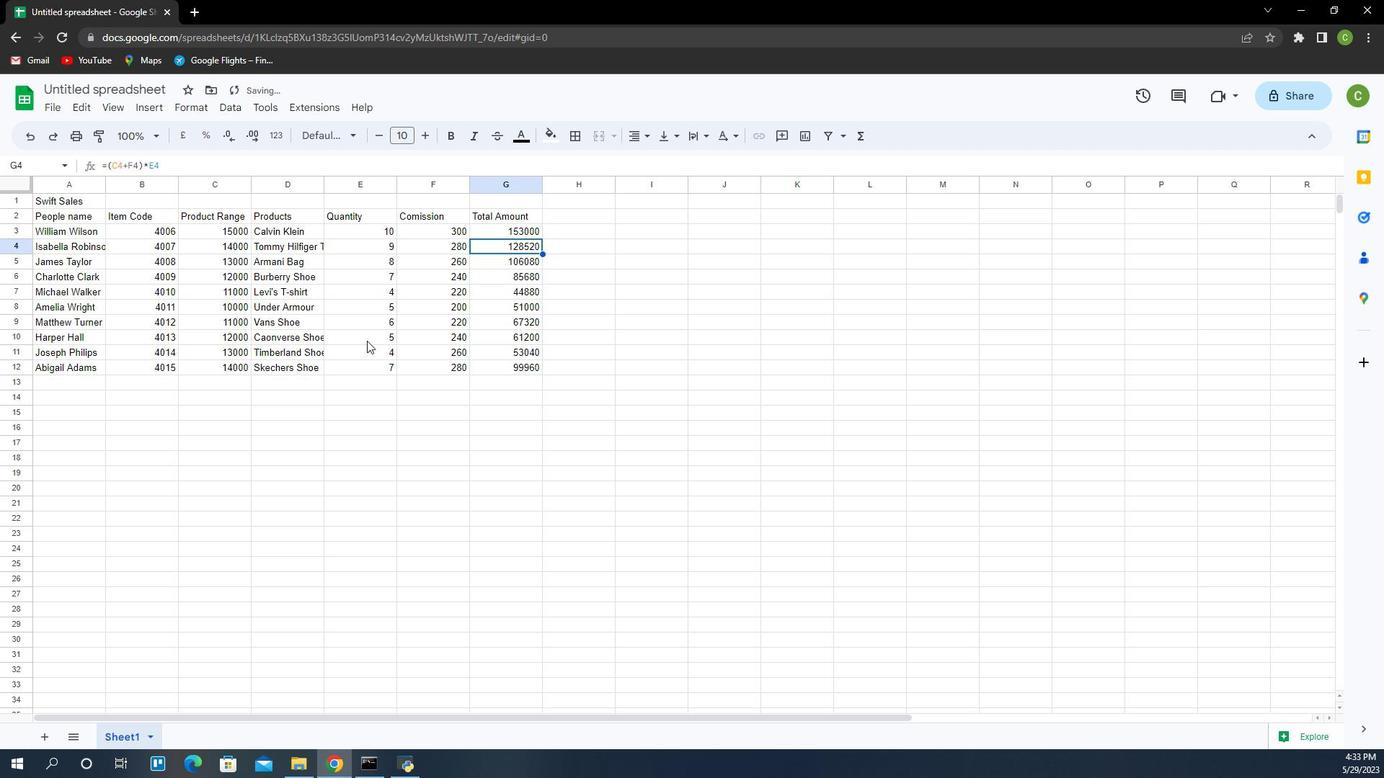 
